 Task: Create a sub task Design and Implement Solution for the task  Develop a new online tool for online event registration in the project BlazePath , assign it to team member softage.1@softage.net and update the status of the sub task to  At Risk , set the priority of the sub task to Medium
Action: Mouse moved to (471, 227)
Screenshot: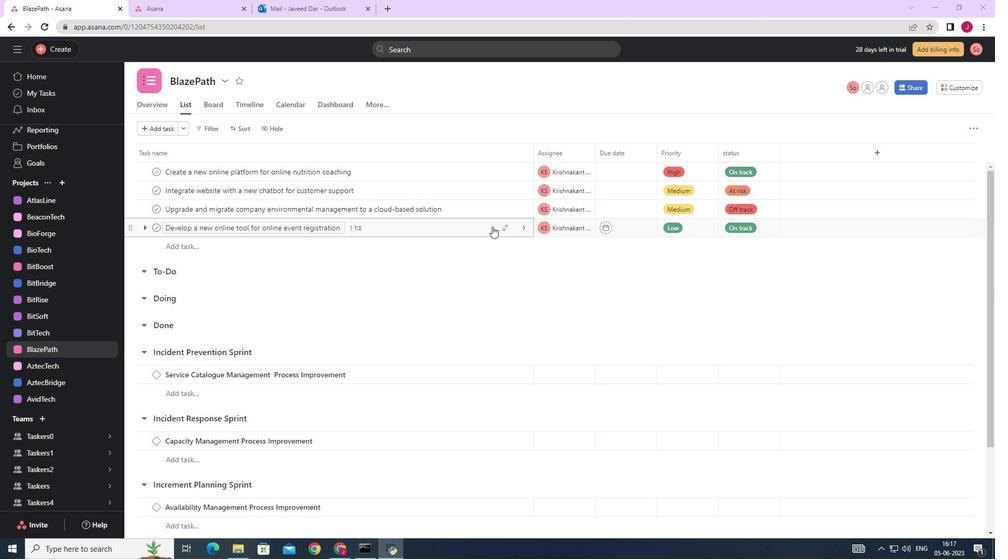 
Action: Mouse pressed left at (471, 227)
Screenshot: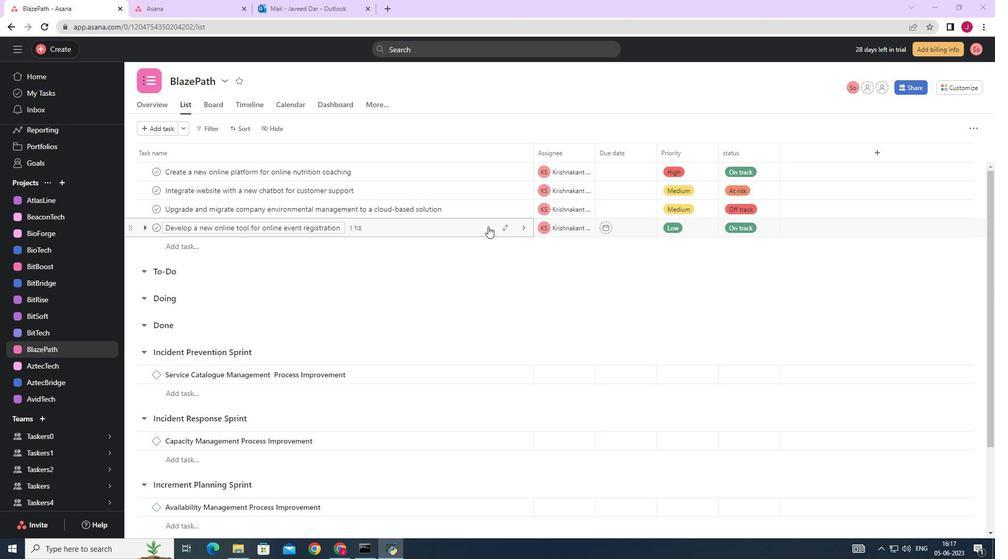 
Action: Mouse moved to (776, 338)
Screenshot: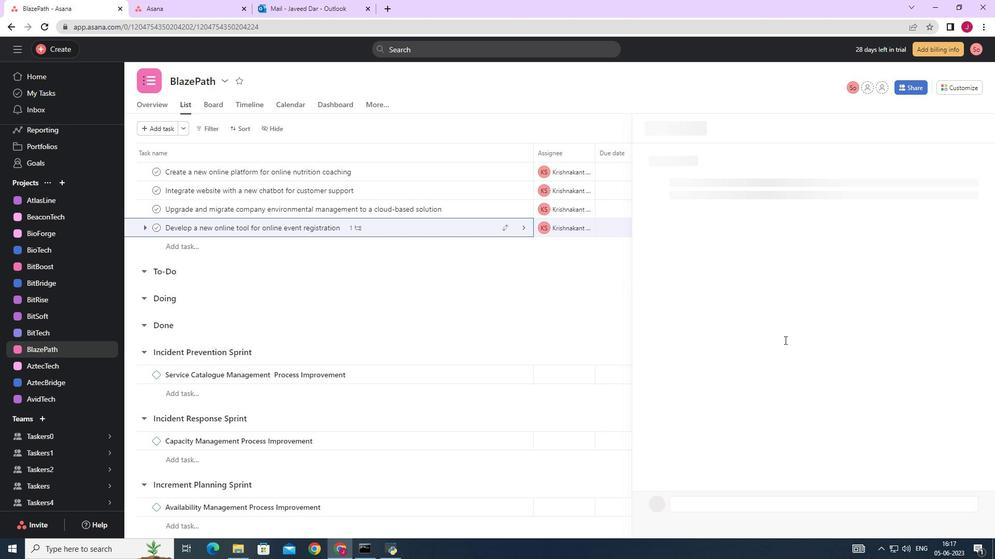 
Action: Mouse scrolled (776, 337) with delta (0, 0)
Screenshot: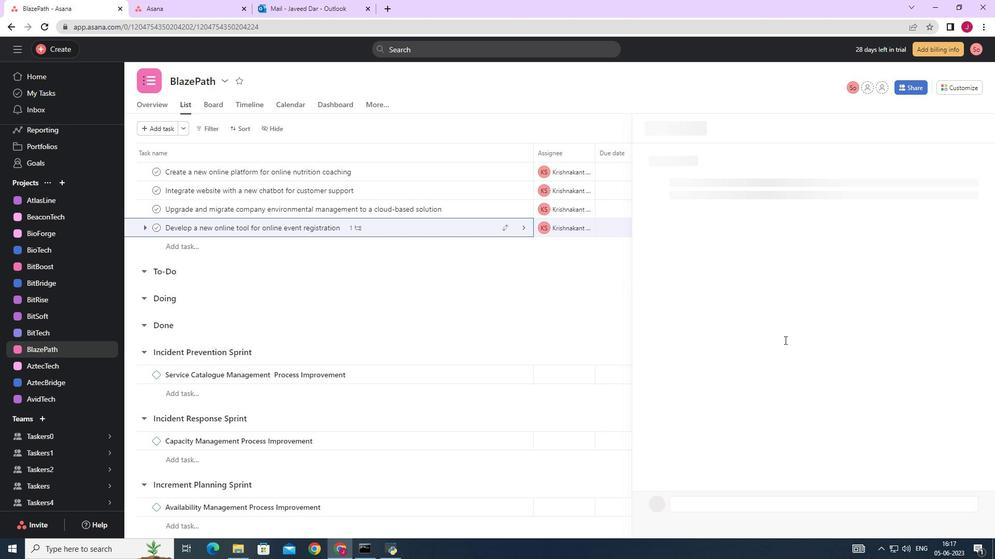 
Action: Mouse scrolled (776, 337) with delta (0, 0)
Screenshot: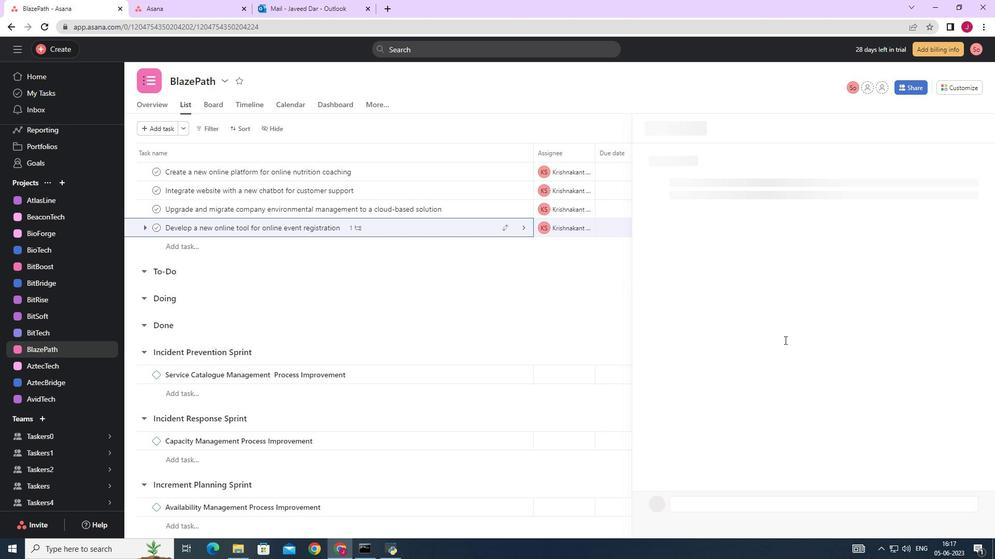 
Action: Mouse scrolled (776, 337) with delta (0, 0)
Screenshot: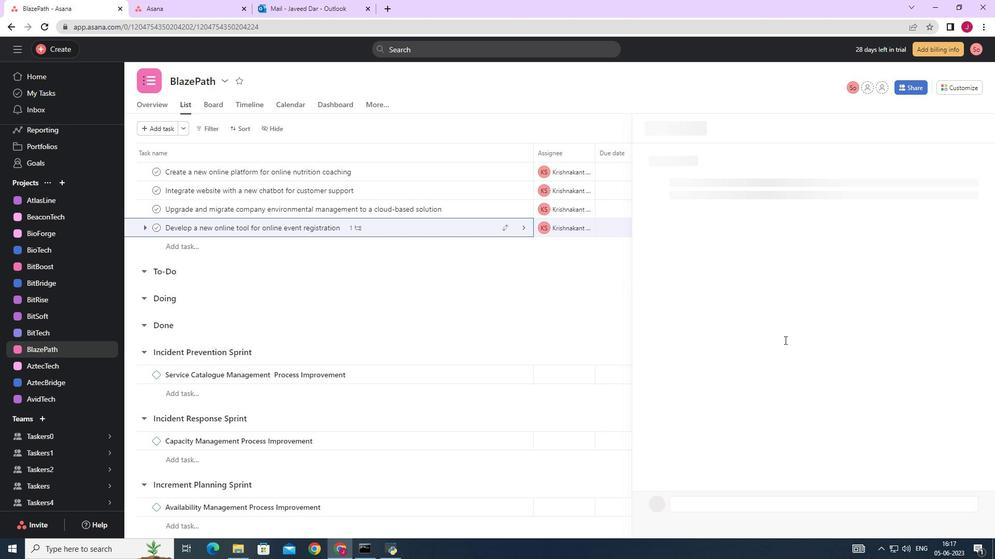 
Action: Mouse scrolled (776, 337) with delta (0, 0)
Screenshot: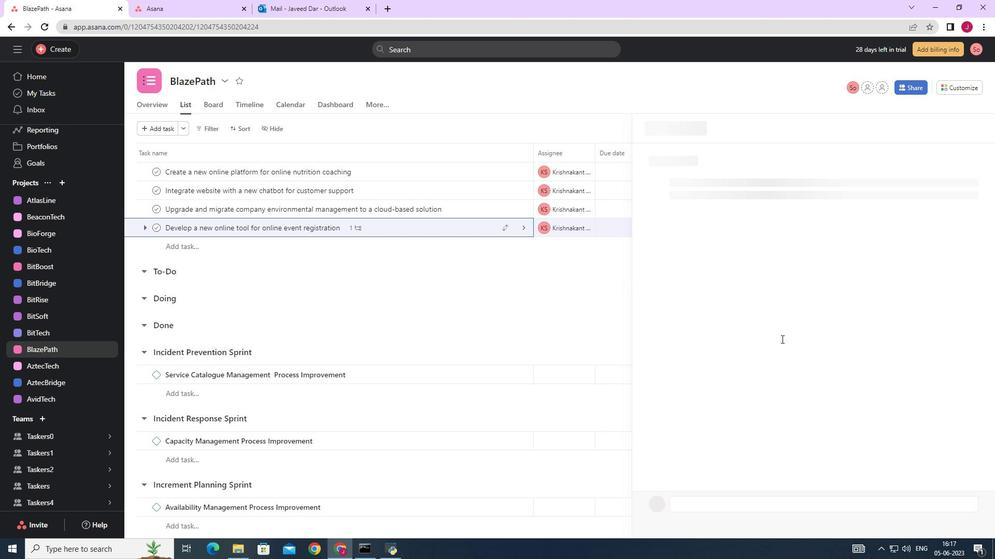
Action: Mouse scrolled (776, 337) with delta (0, 0)
Screenshot: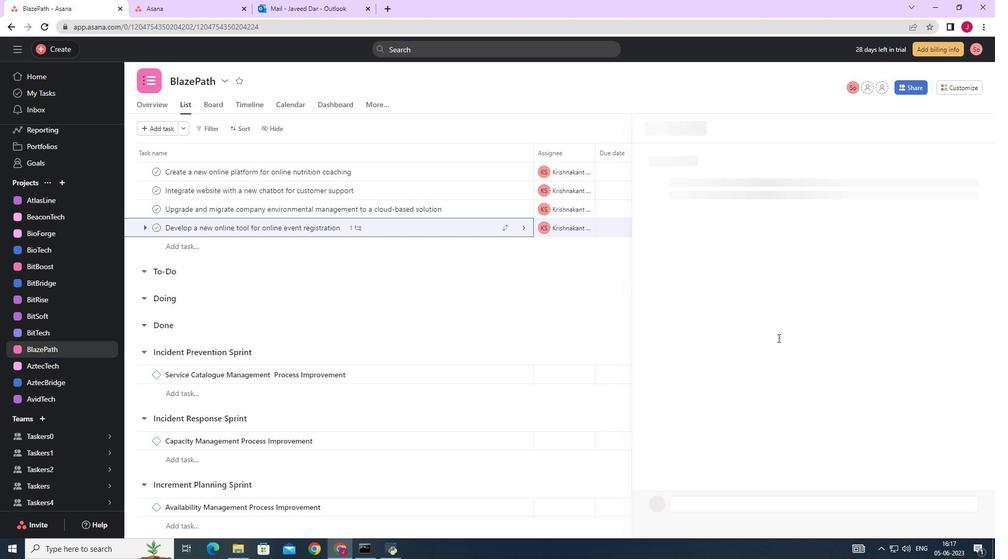
Action: Mouse scrolled (776, 337) with delta (0, 0)
Screenshot: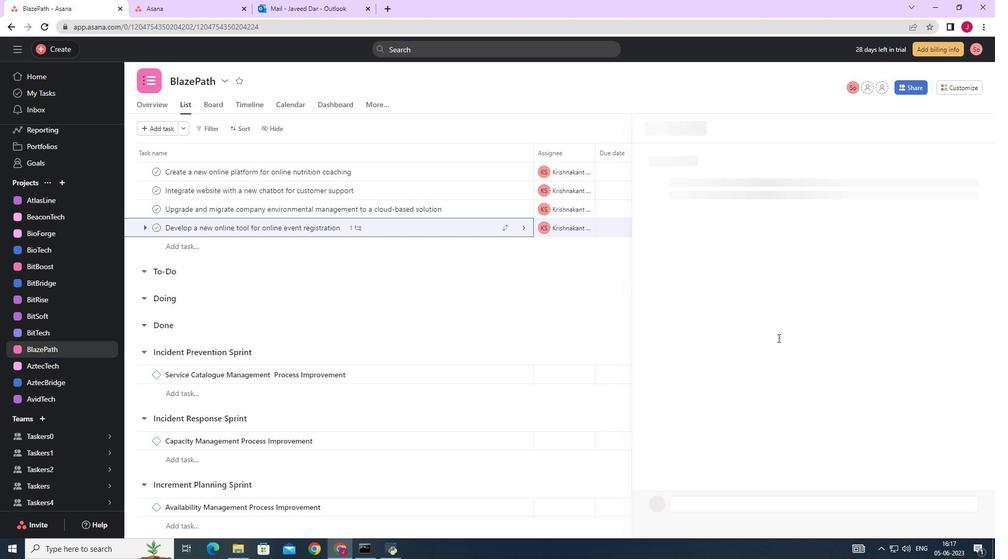 
Action: Mouse moved to (675, 376)
Screenshot: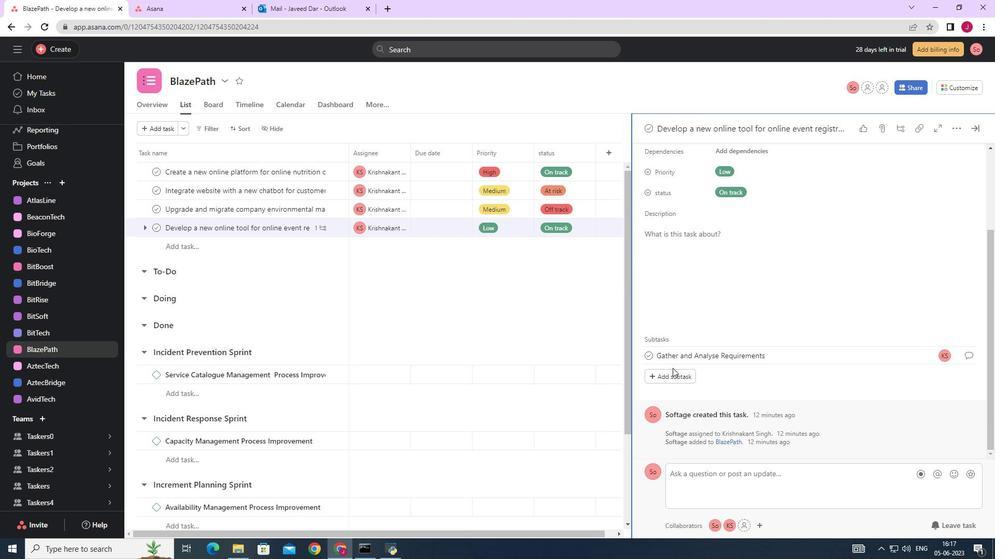 
Action: Mouse pressed left at (675, 376)
Screenshot: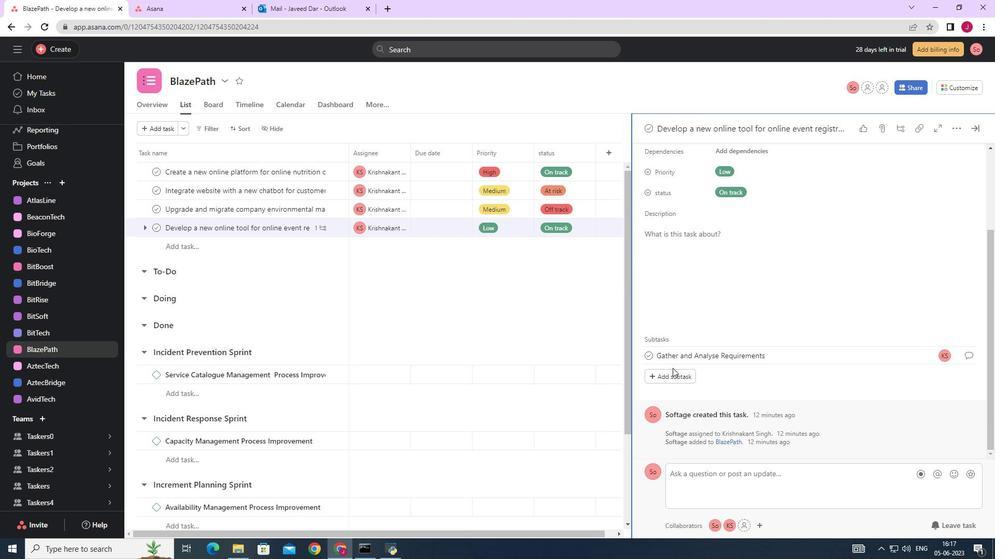 
Action: Mouse moved to (675, 376)
Screenshot: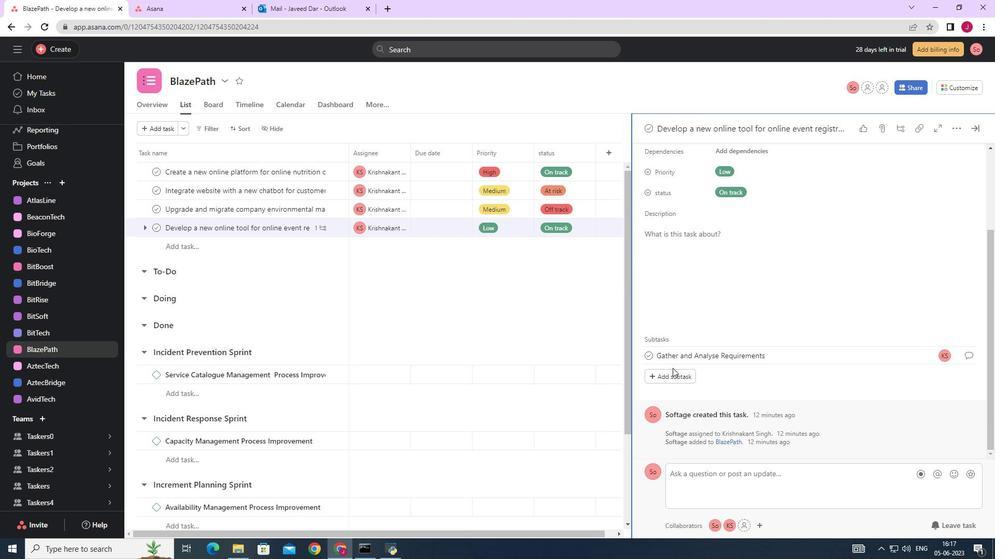 
Action: Key pressed <Key.caps_lock>D<Key.caps_lock>esign<Key.space>and<Key.space><Key.caps_lock>I<Key.caps_lock>mplement<Key.space><Key.caps_lock>S<Key.caps_lock>olution
Screenshot: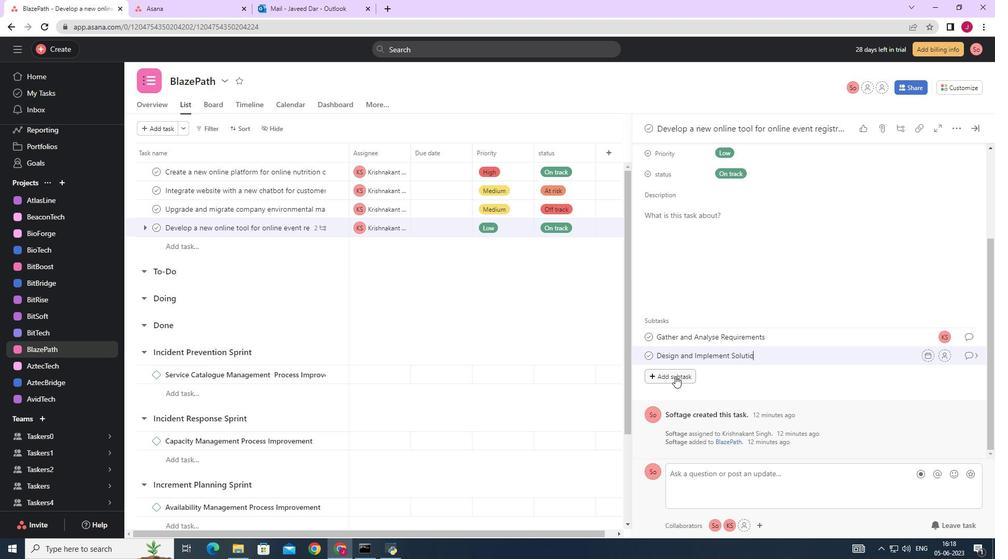 
Action: Mouse moved to (946, 355)
Screenshot: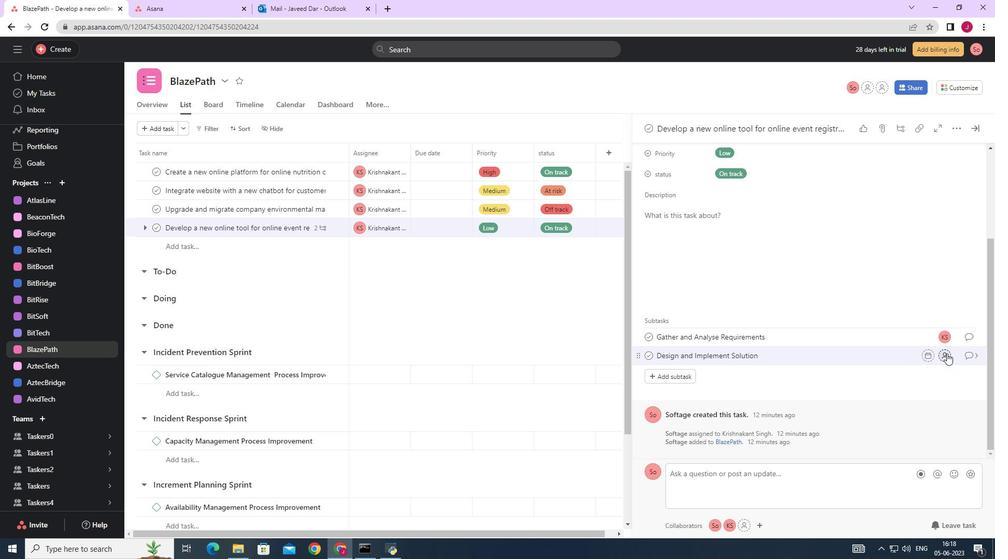 
Action: Mouse pressed left at (946, 355)
Screenshot: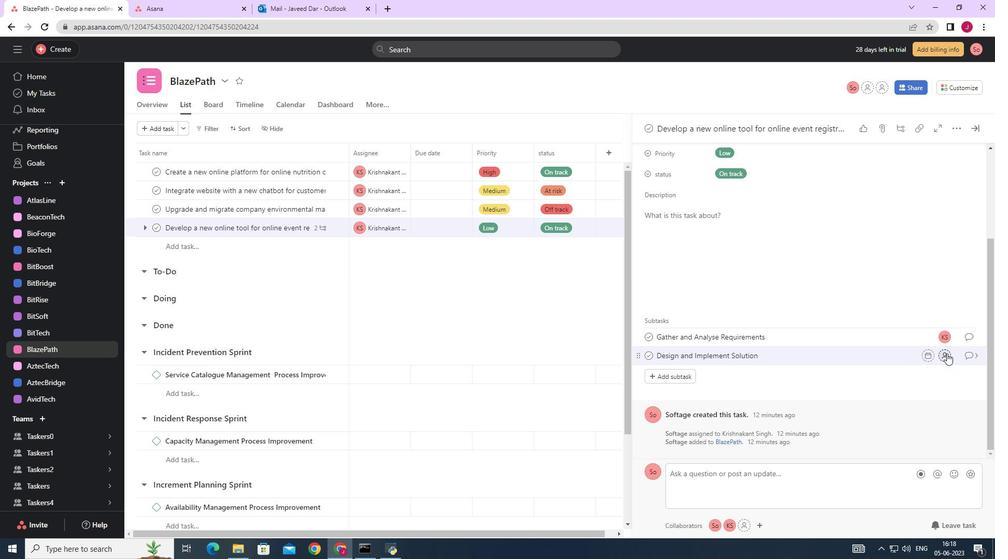 
Action: Key pressed softage.1
Screenshot: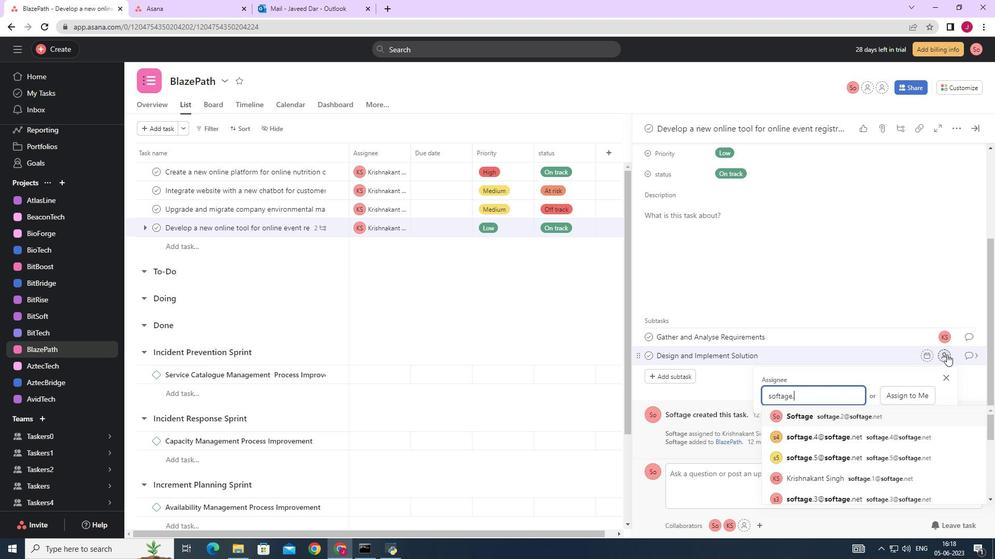 
Action: Mouse moved to (880, 414)
Screenshot: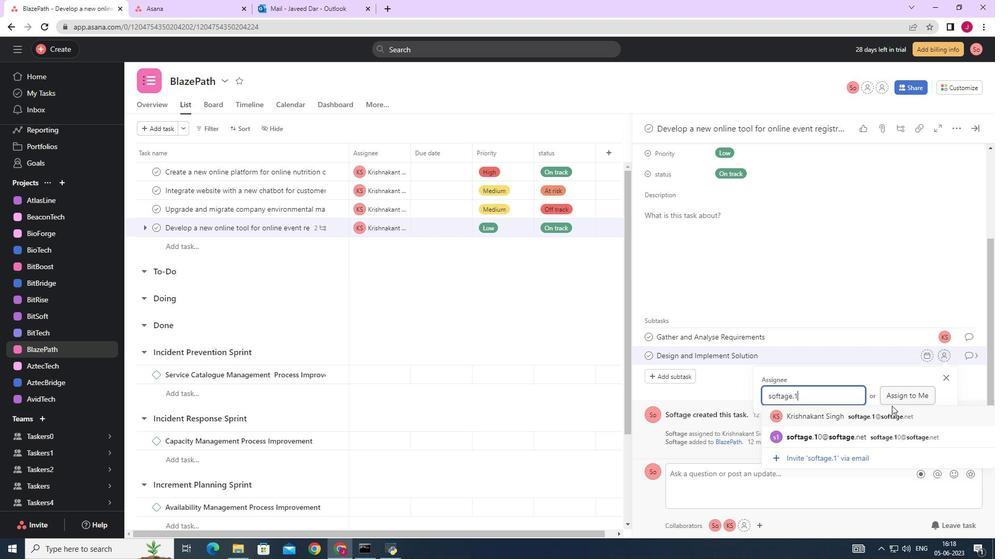 
Action: Mouse pressed left at (880, 414)
Screenshot: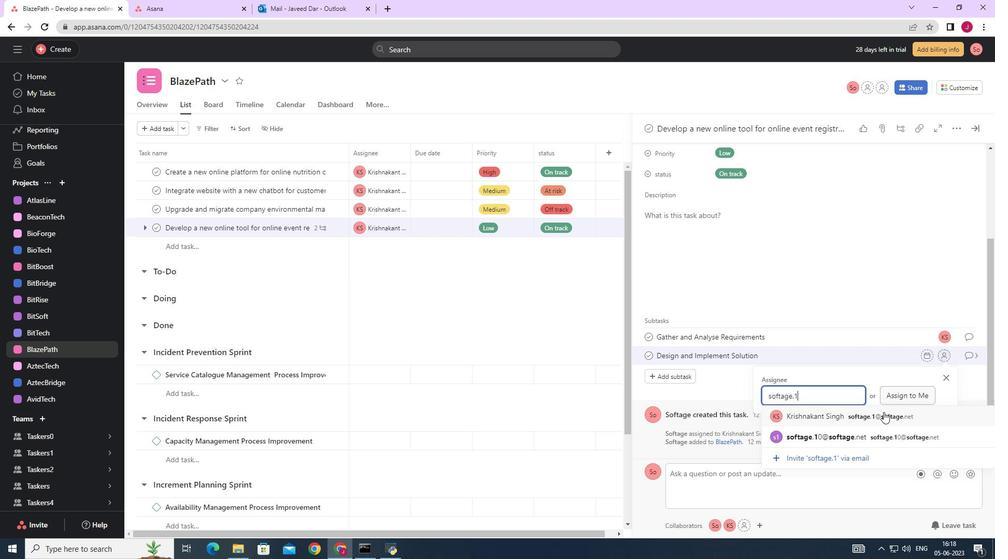 
Action: Mouse moved to (969, 357)
Screenshot: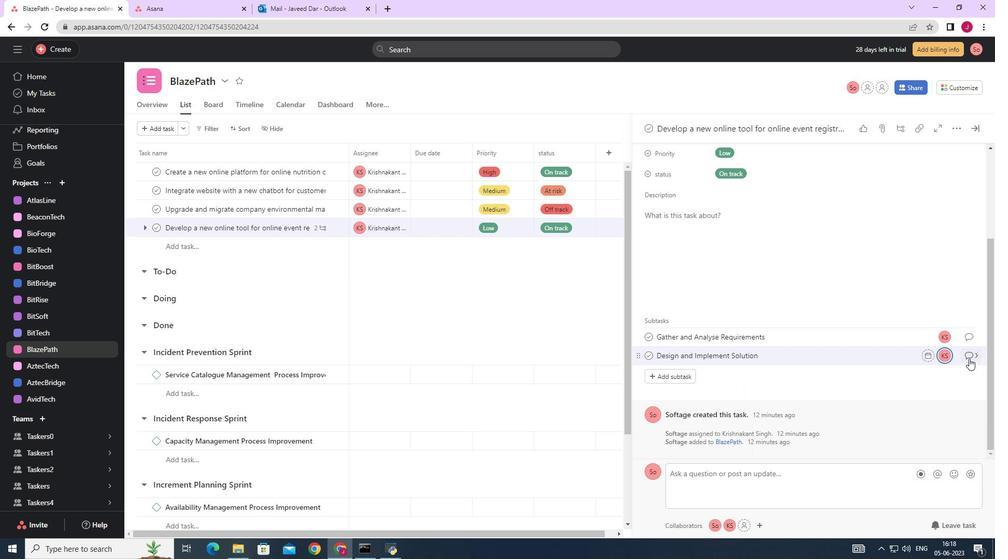 
Action: Mouse pressed left at (969, 357)
Screenshot: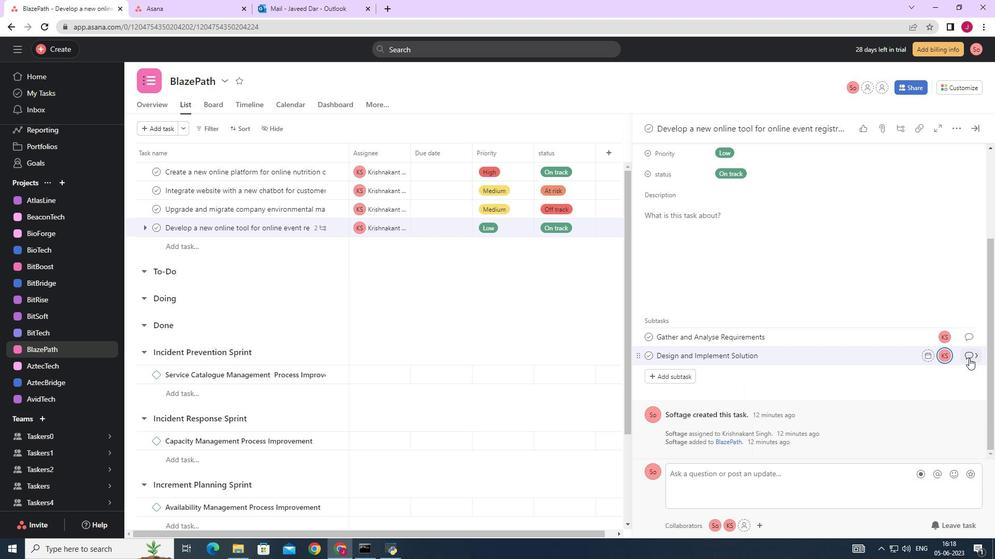 
Action: Mouse moved to (695, 272)
Screenshot: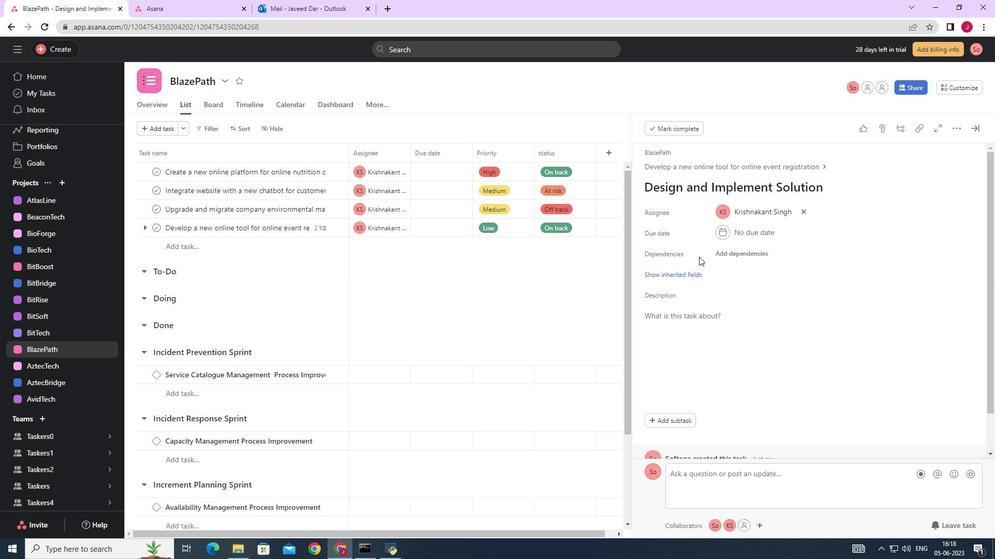 
Action: Mouse pressed left at (695, 272)
Screenshot: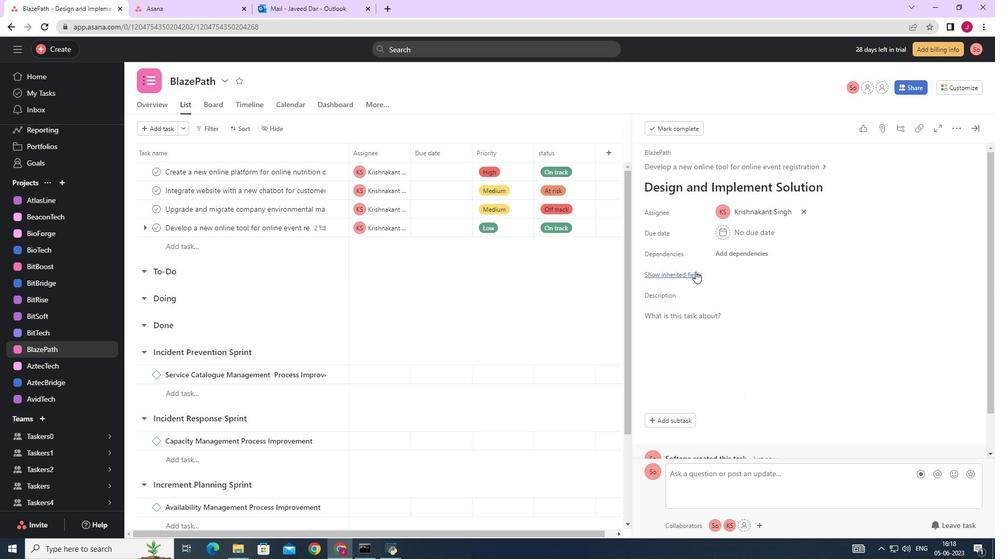 
Action: Mouse moved to (718, 294)
Screenshot: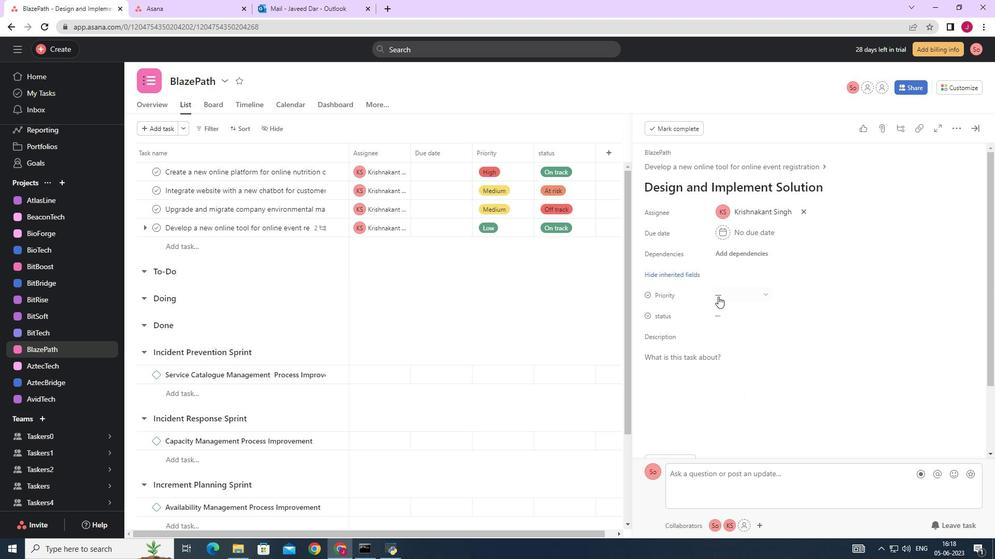
Action: Mouse pressed left at (718, 294)
Screenshot: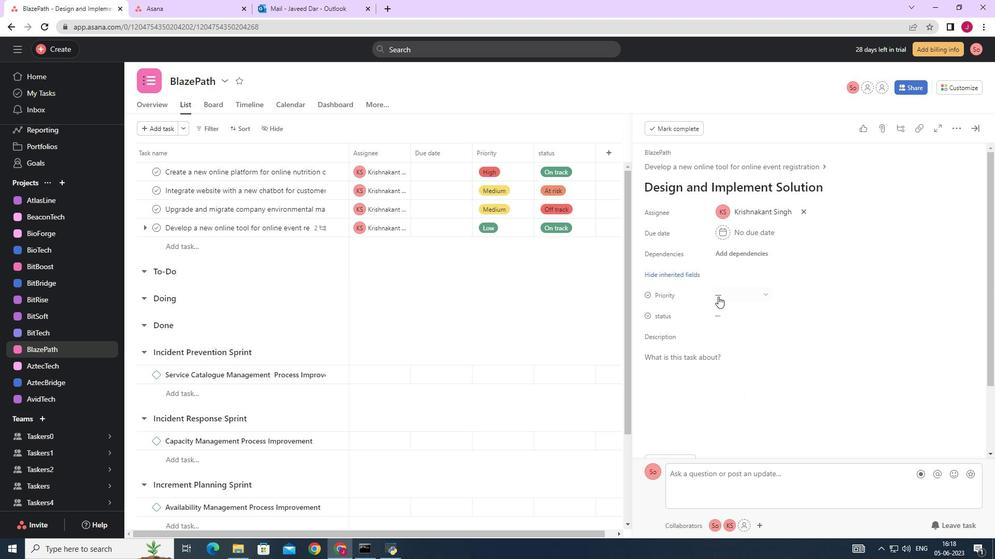 
Action: Mouse moved to (743, 349)
Screenshot: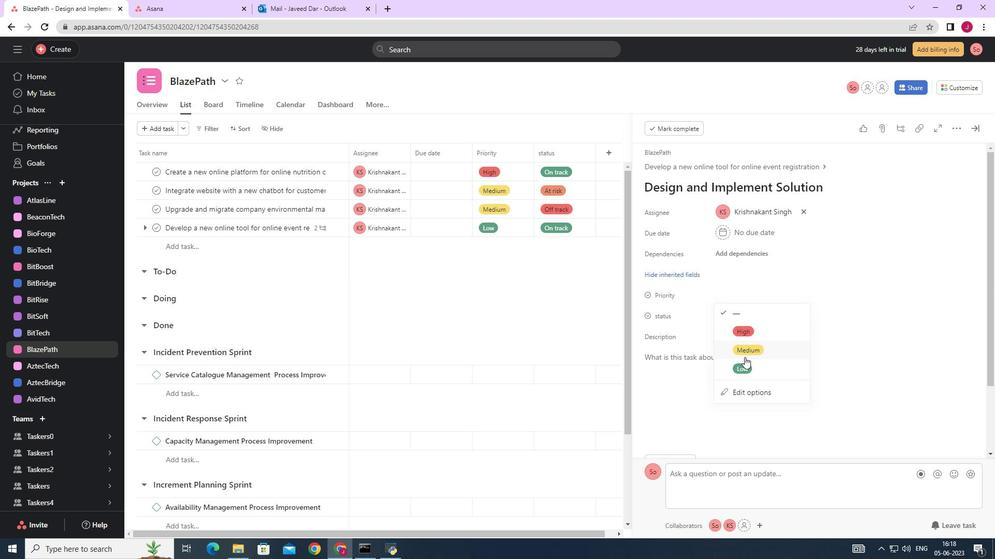 
Action: Mouse pressed left at (743, 349)
Screenshot: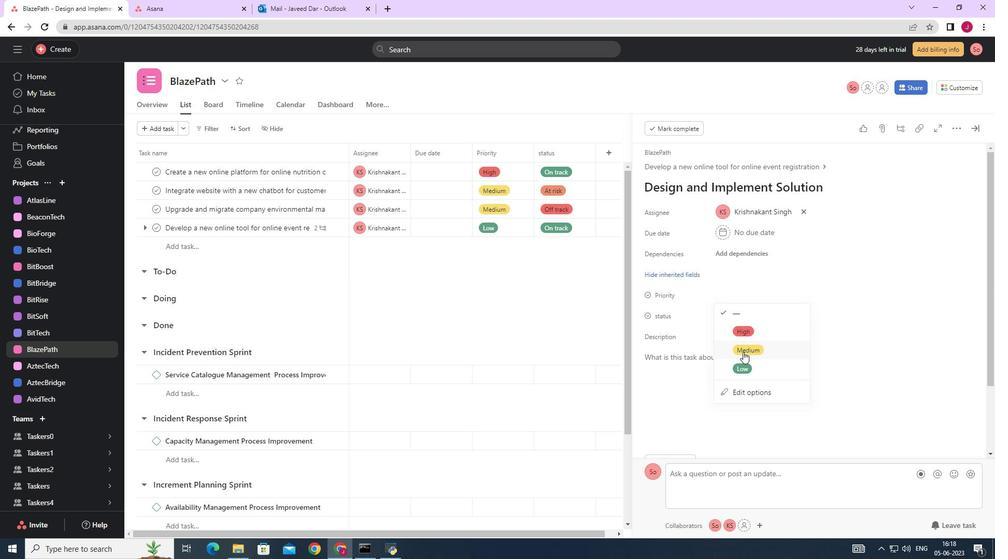
Action: Mouse moved to (727, 310)
Screenshot: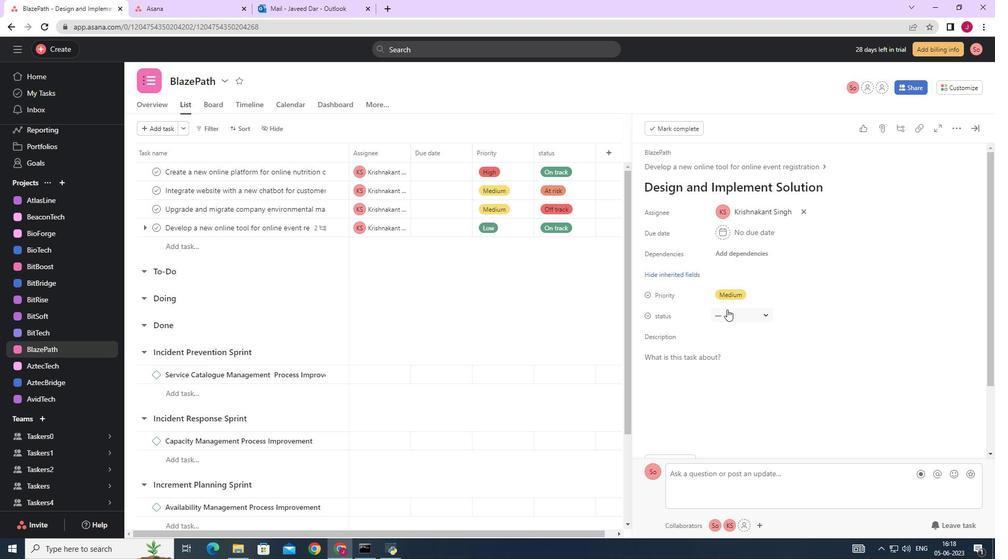 
Action: Mouse pressed left at (727, 310)
Screenshot: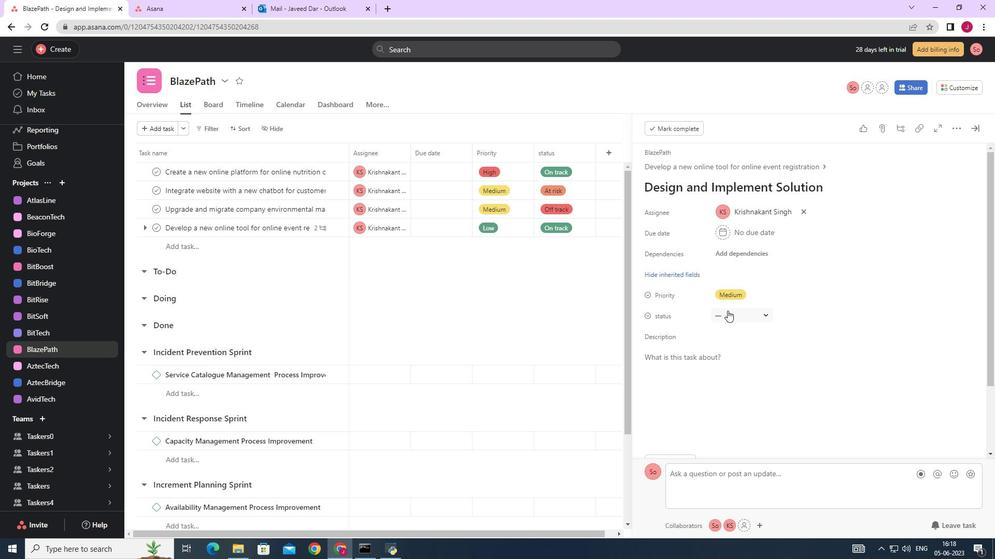 
Action: Mouse moved to (743, 387)
Screenshot: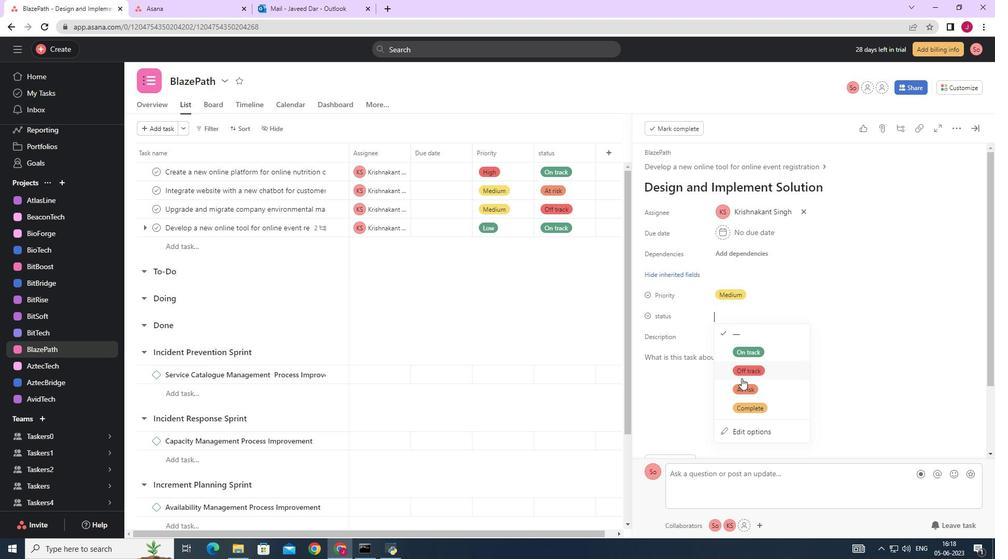 
Action: Mouse pressed left at (743, 387)
Screenshot: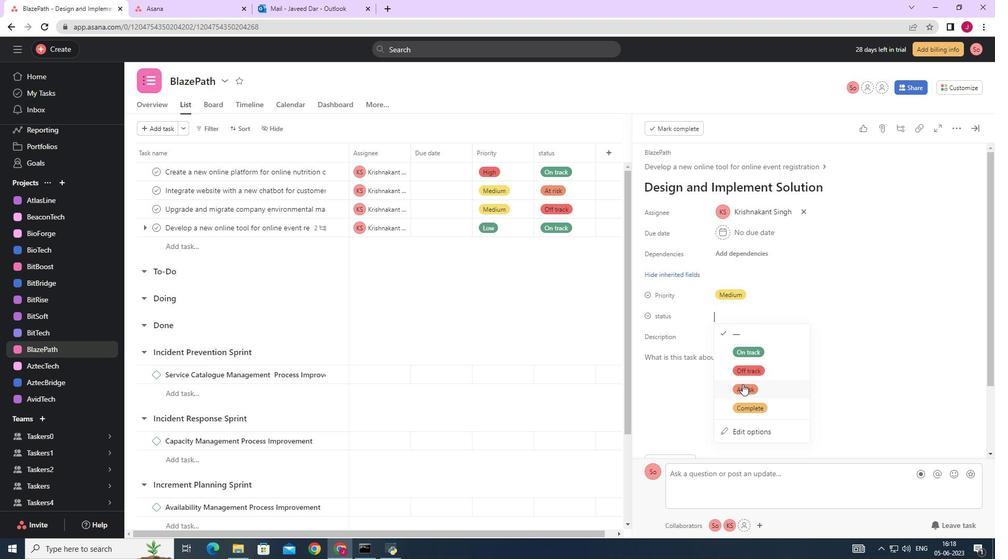 
Action: Mouse moved to (976, 127)
Screenshot: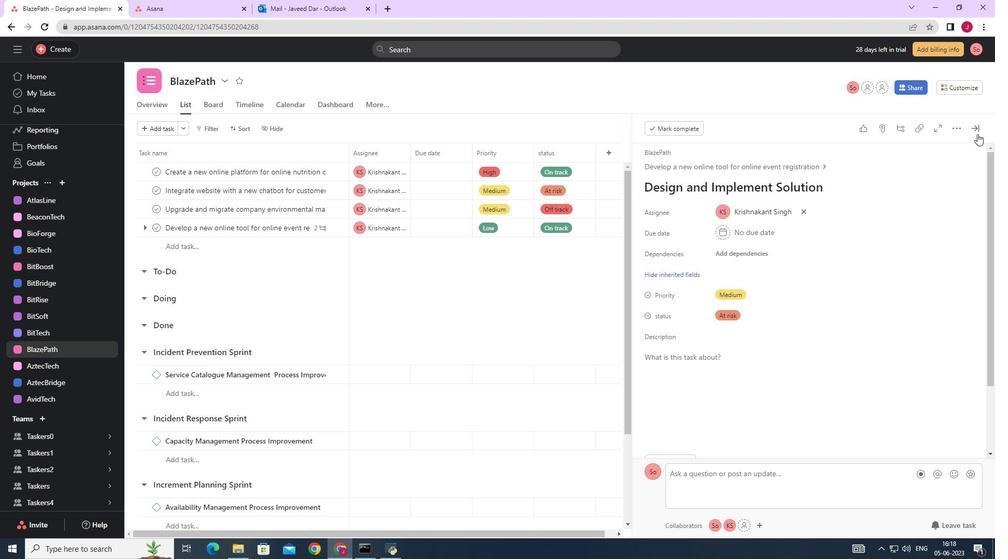 
Action: Mouse pressed left at (976, 127)
Screenshot: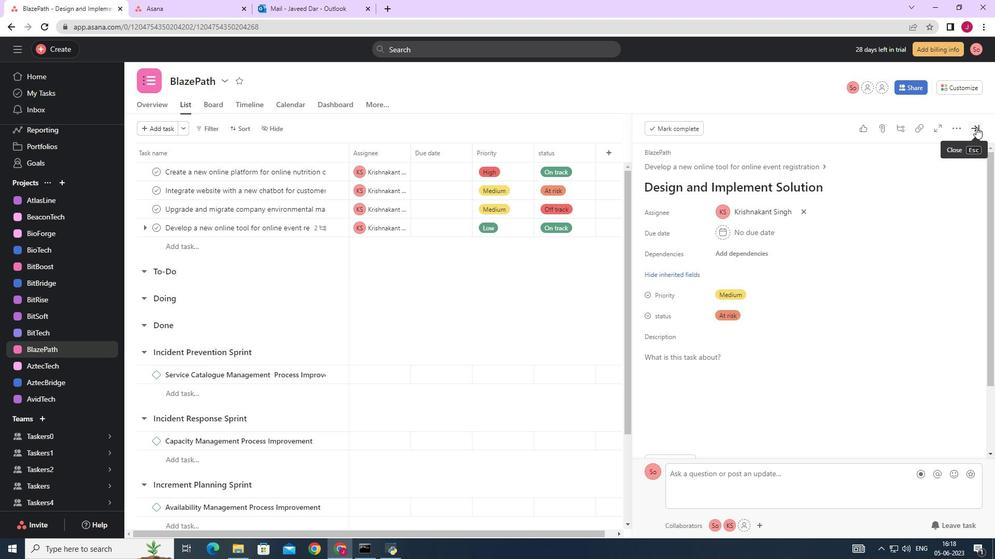 
